 Task: Use Heartbeat Effect in this video Movie B.mp4
Action: Mouse moved to (256, 108)
Screenshot: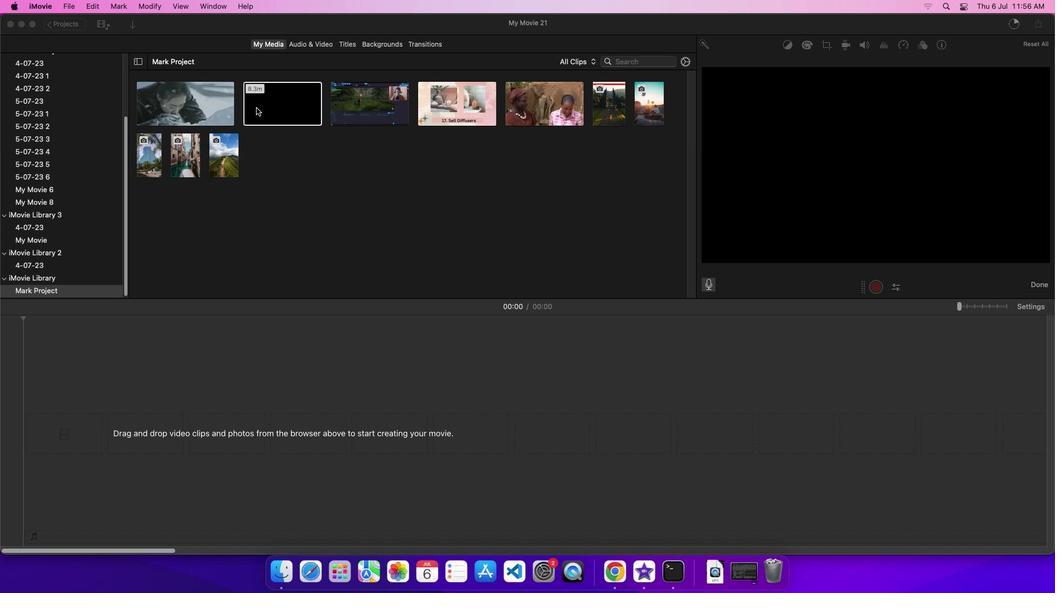 
Action: Mouse pressed left at (256, 108)
Screenshot: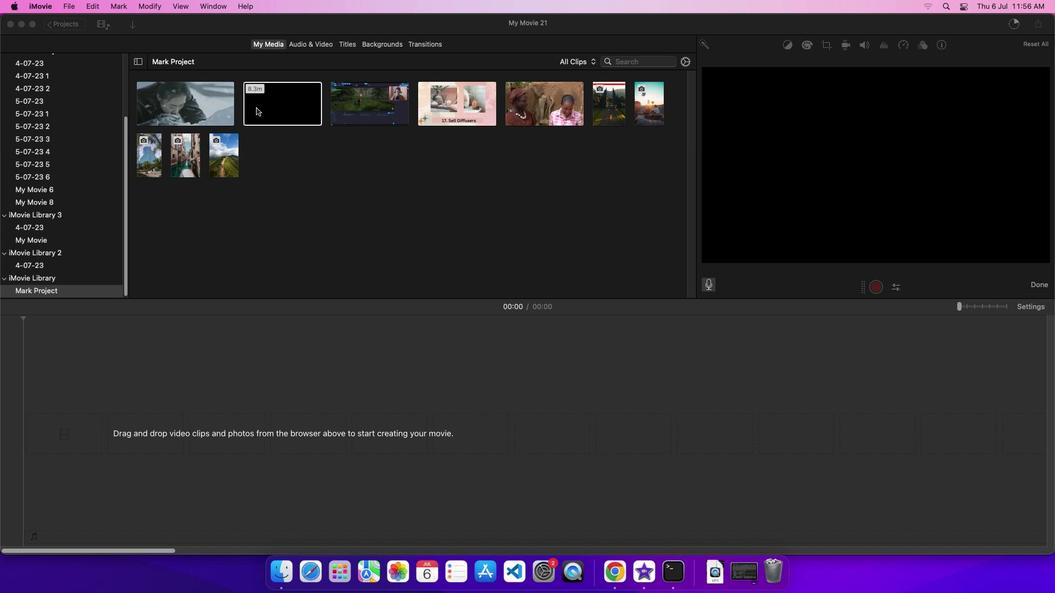 
Action: Mouse moved to (291, 98)
Screenshot: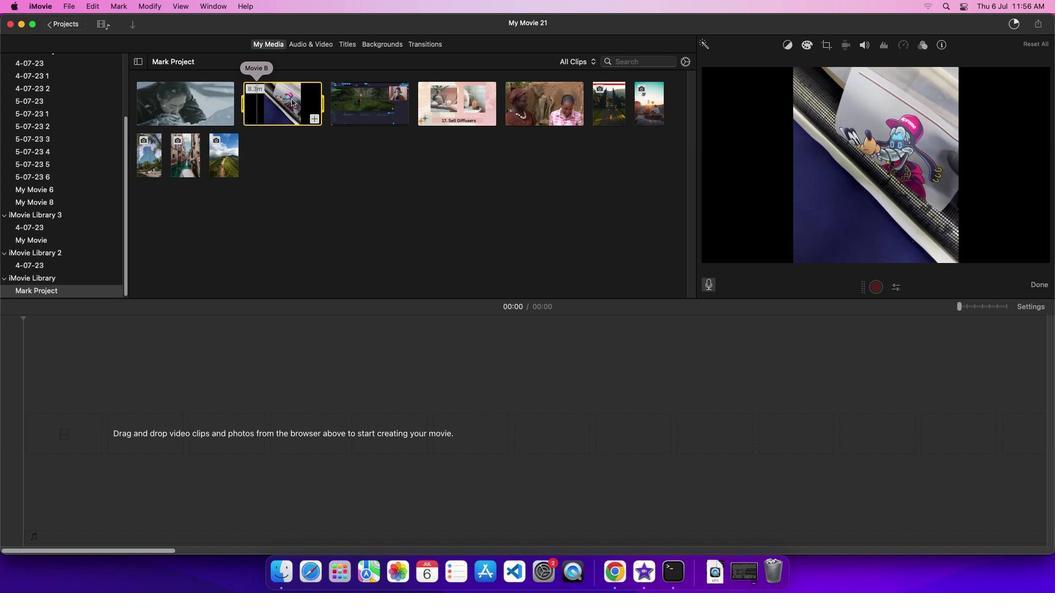 
Action: Mouse pressed left at (291, 98)
Screenshot: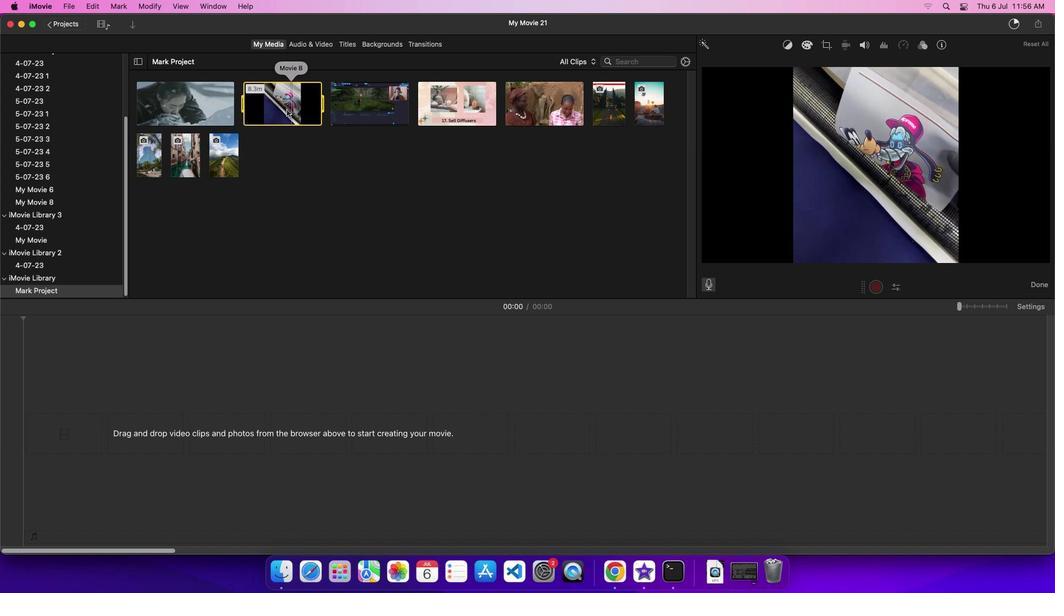 
Action: Mouse moved to (326, 37)
Screenshot: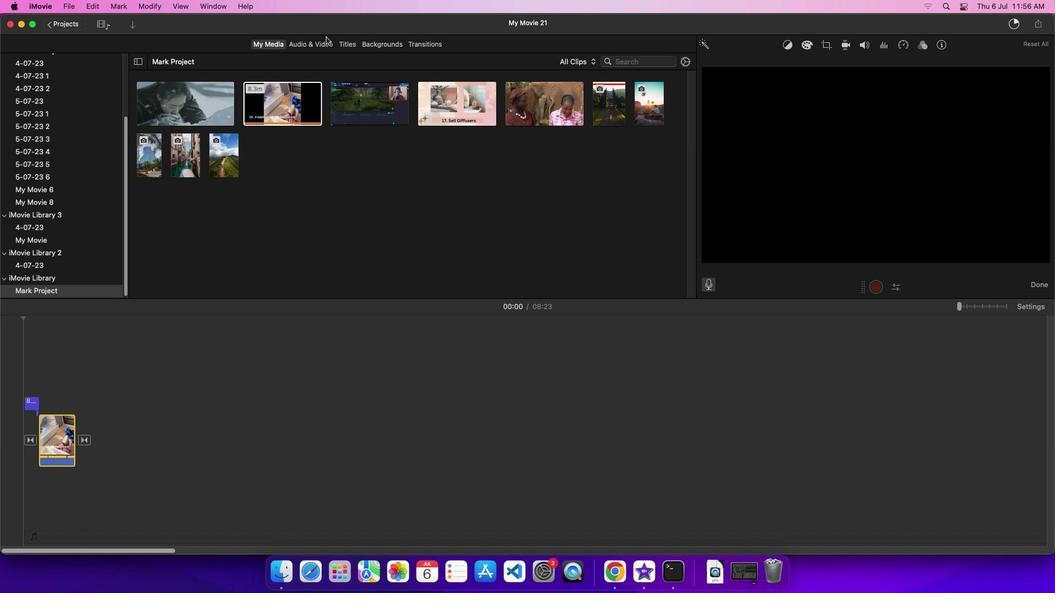 
Action: Mouse pressed left at (326, 37)
Screenshot: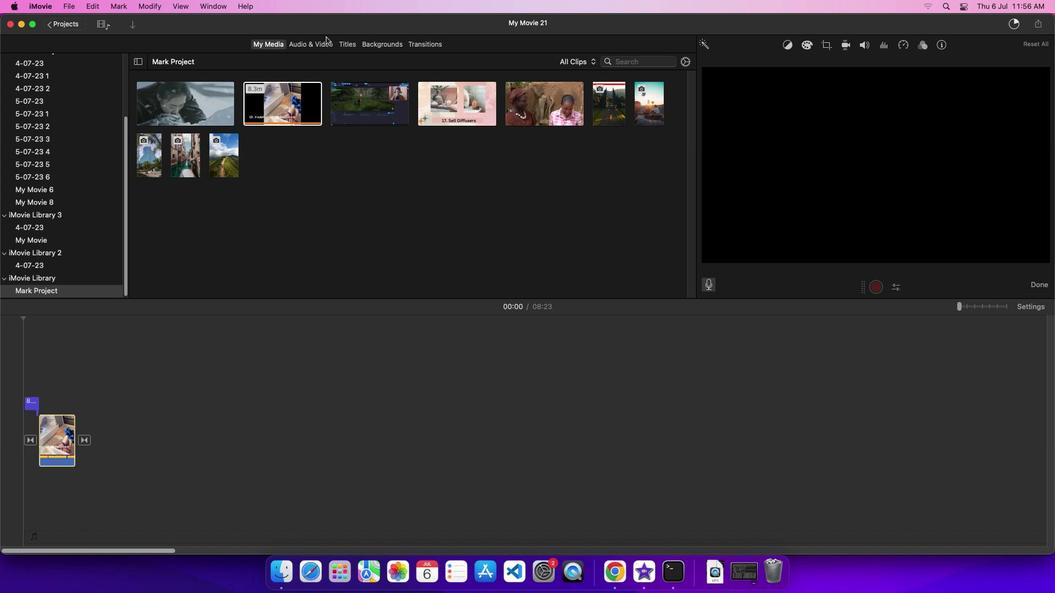 
Action: Mouse moved to (327, 46)
Screenshot: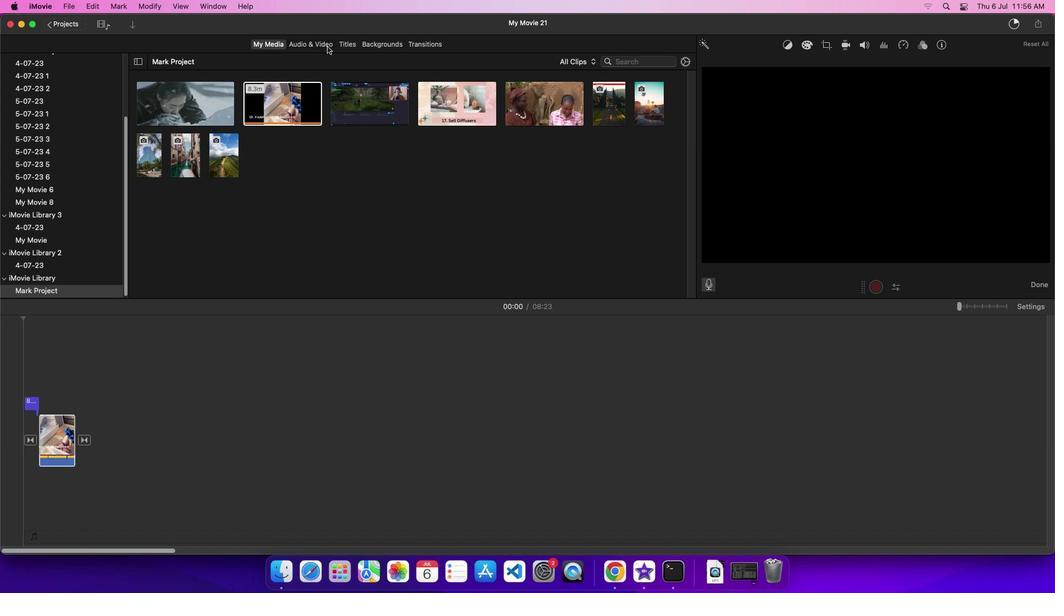 
Action: Mouse pressed left at (327, 46)
Screenshot: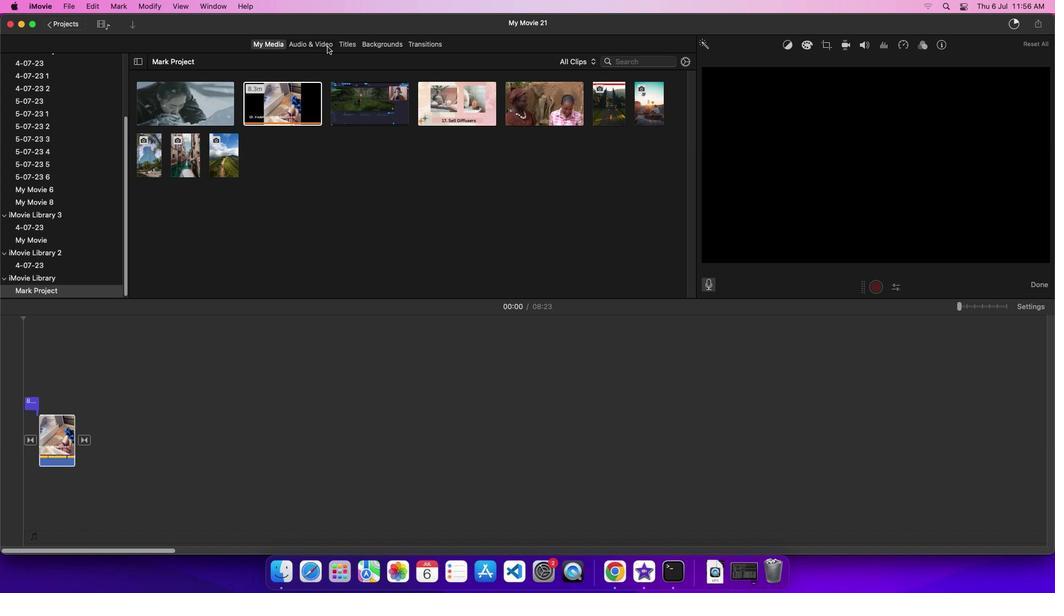 
Action: Mouse moved to (57, 108)
Screenshot: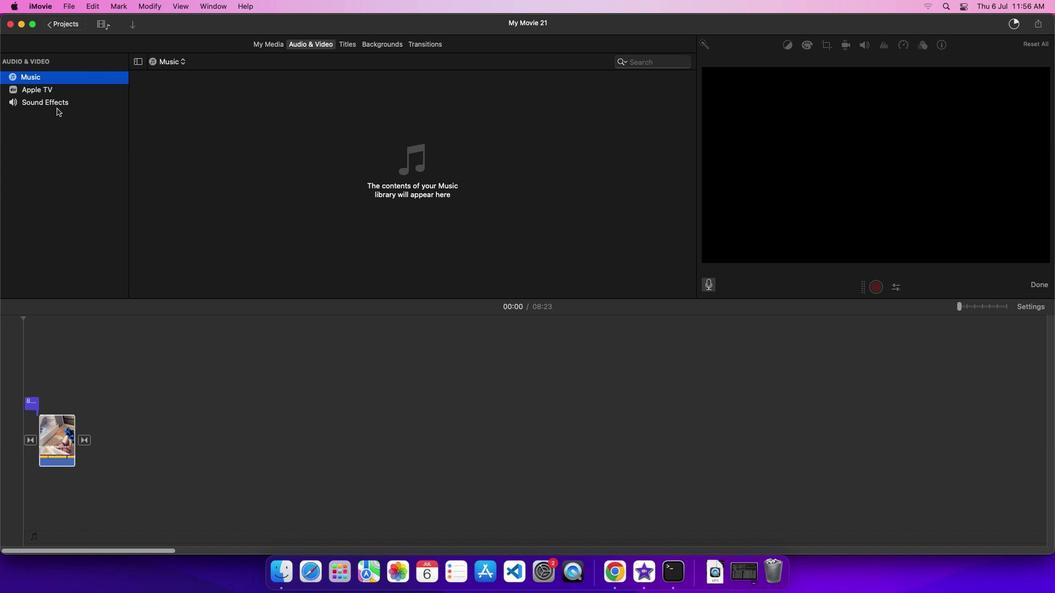 
Action: Mouse pressed left at (57, 108)
Screenshot: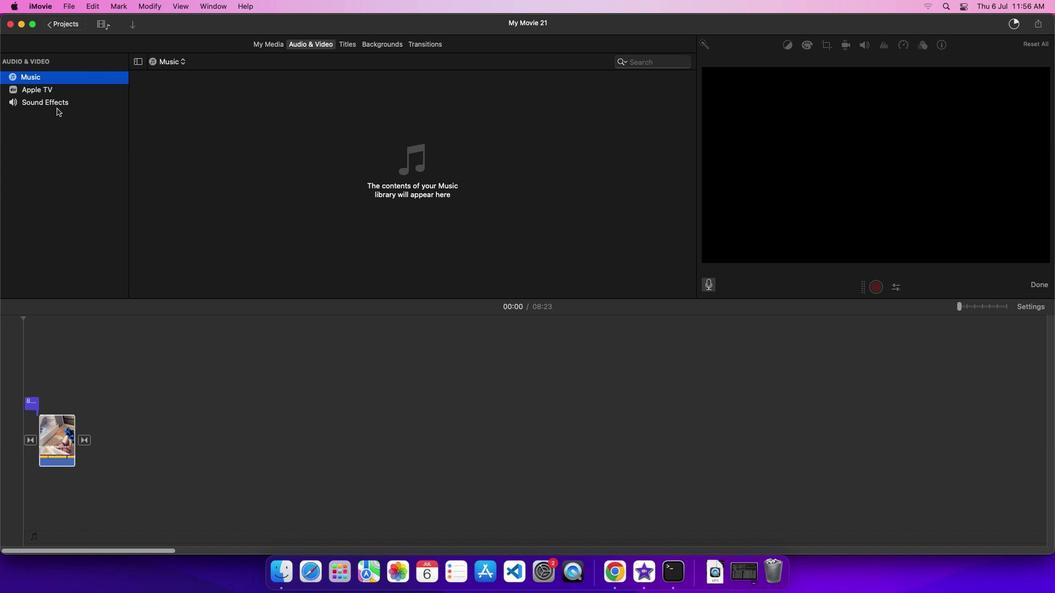 
Action: Mouse moved to (168, 262)
Screenshot: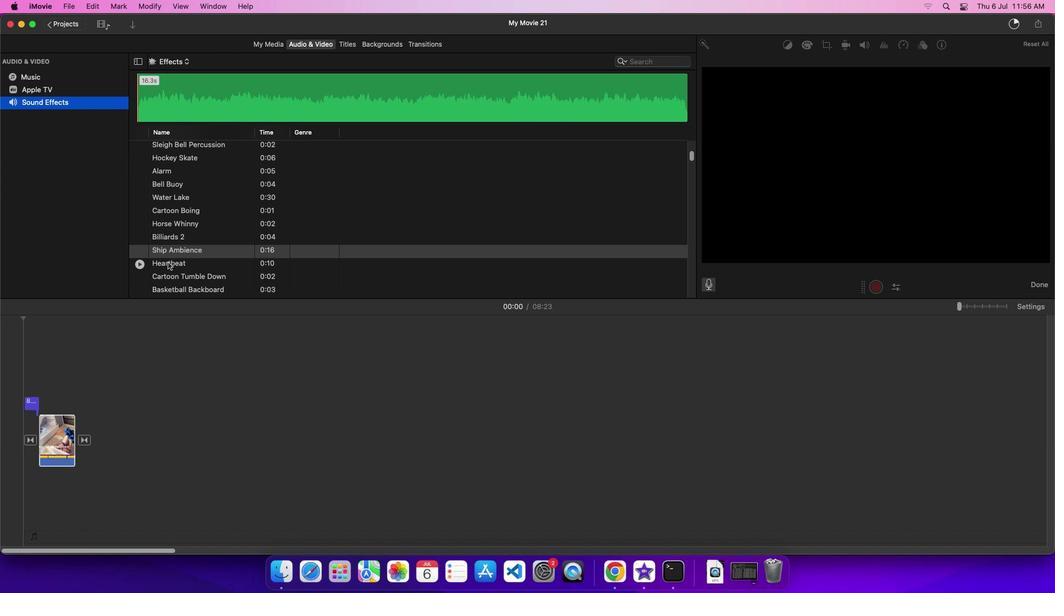 
Action: Mouse pressed left at (168, 262)
Screenshot: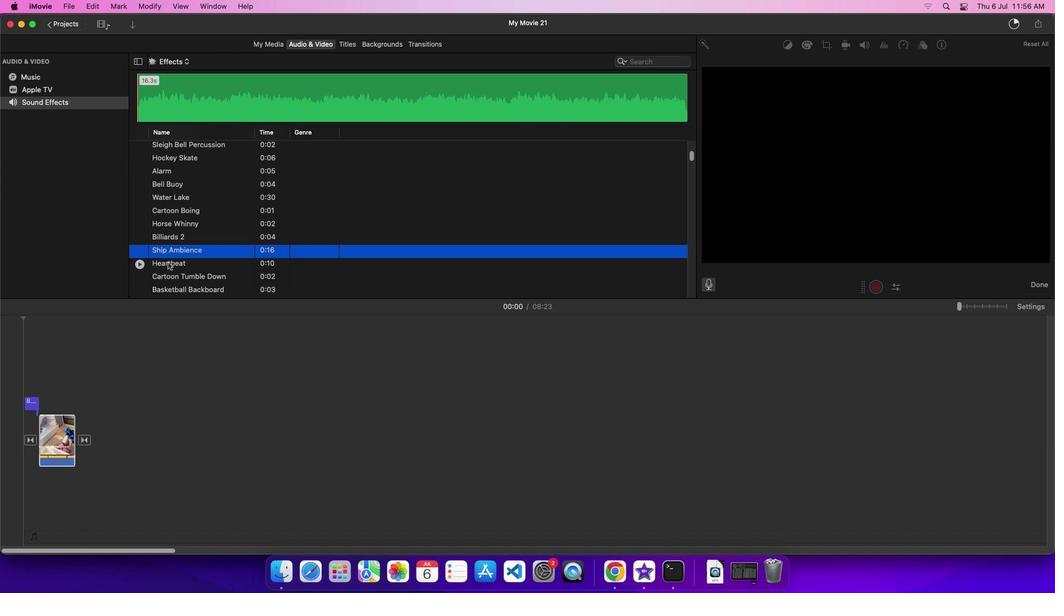 
Action: Mouse moved to (200, 262)
Screenshot: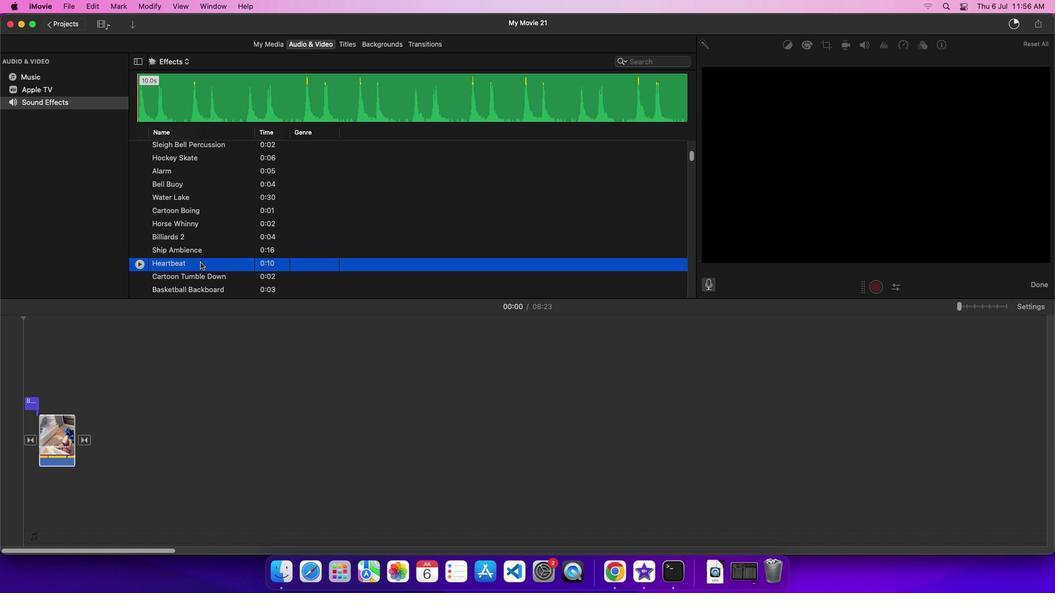 
Action: Mouse pressed left at (200, 262)
Screenshot: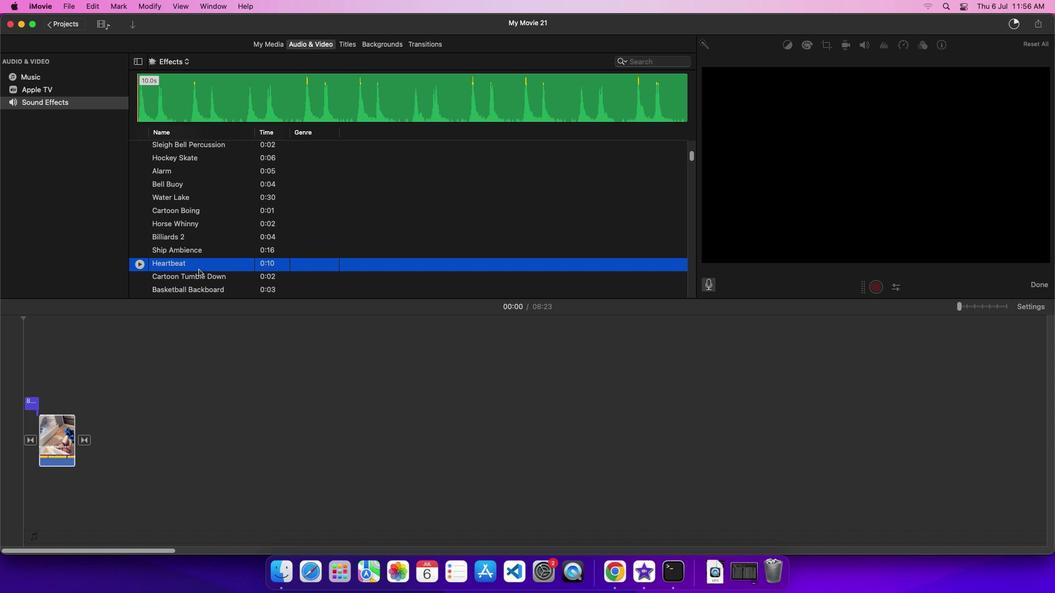 
Action: Mouse moved to (87, 486)
Screenshot: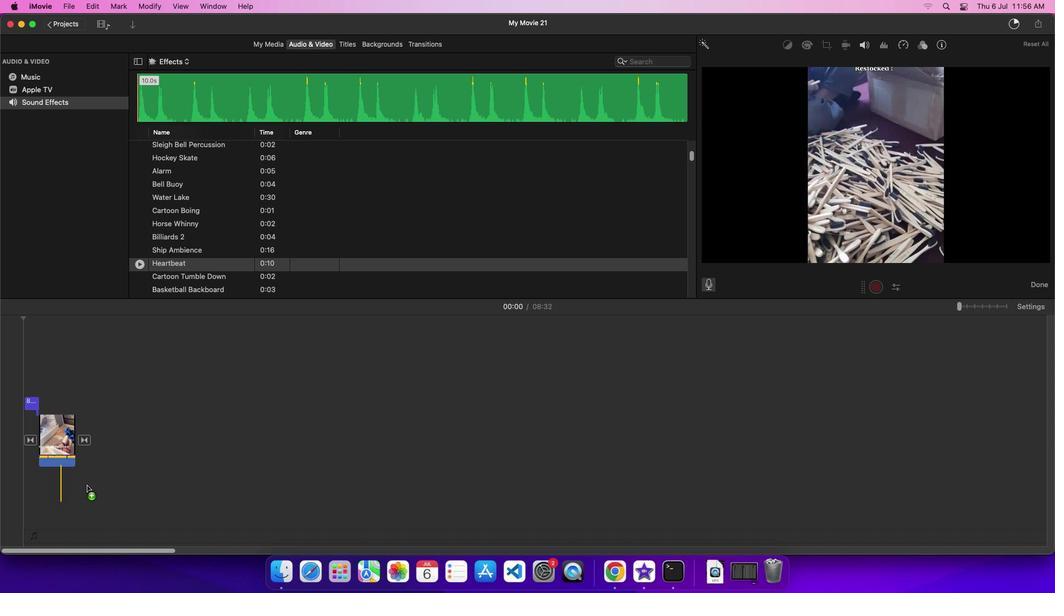 
